 Task: Change and save the "B-frames between I and P" for "H.264/MPEG-4 Part 10/AVC encoder (x264 10-bit)" to 5.
Action: Mouse moved to (111, 14)
Screenshot: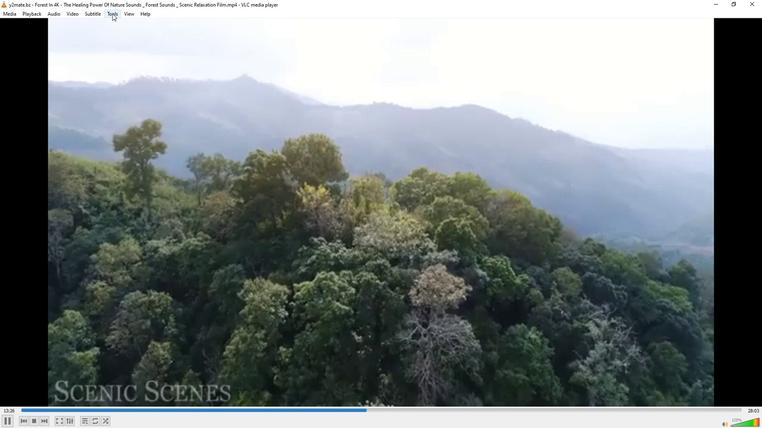 
Action: Mouse pressed left at (111, 14)
Screenshot: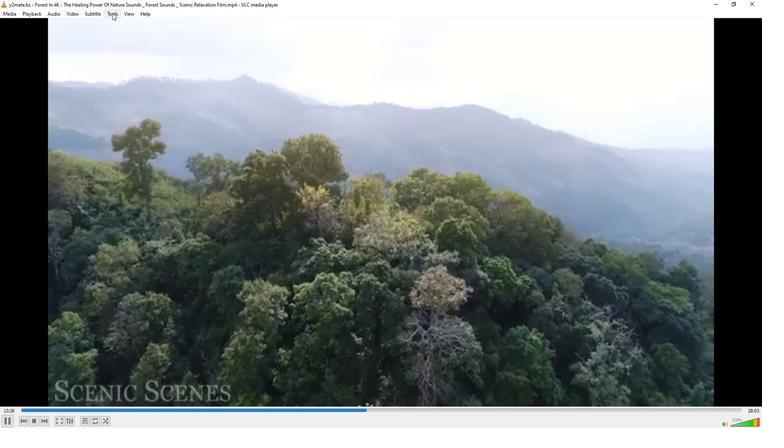 
Action: Mouse moved to (127, 108)
Screenshot: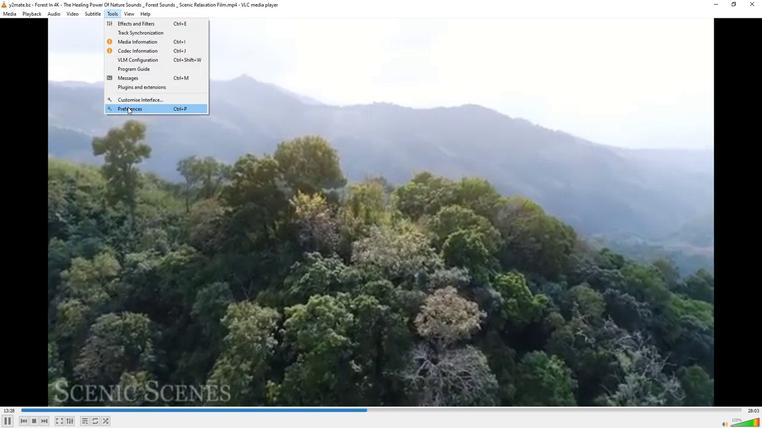 
Action: Mouse pressed left at (127, 108)
Screenshot: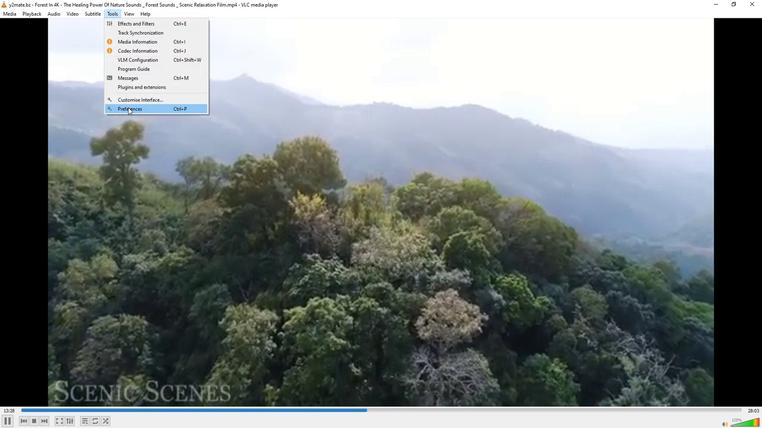 
Action: Mouse moved to (253, 349)
Screenshot: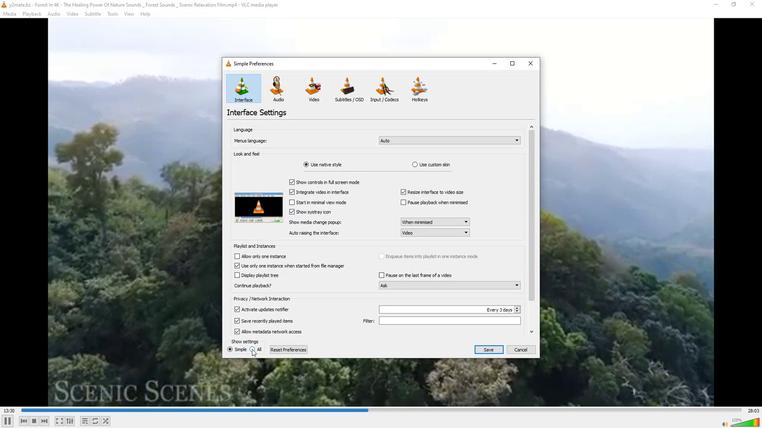 
Action: Mouse pressed left at (253, 349)
Screenshot: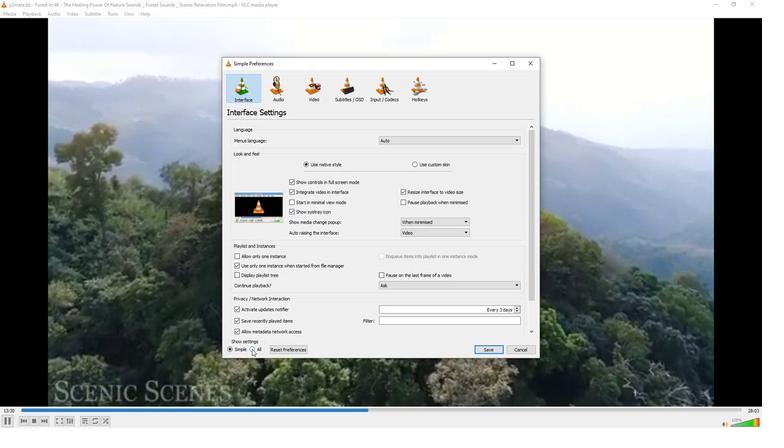 
Action: Mouse moved to (241, 269)
Screenshot: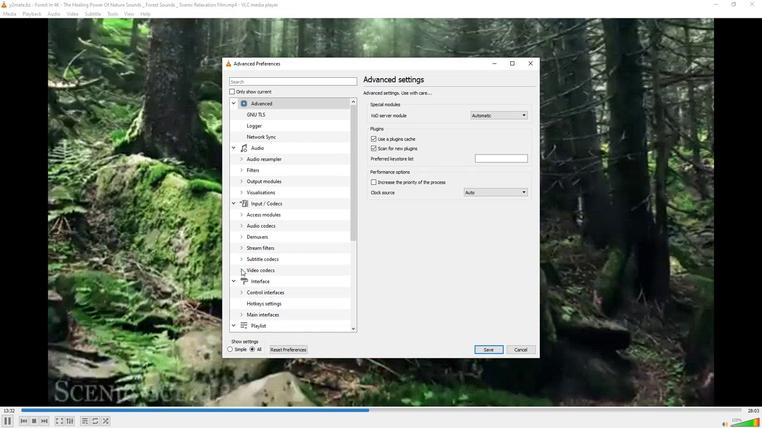 
Action: Mouse pressed left at (241, 269)
Screenshot: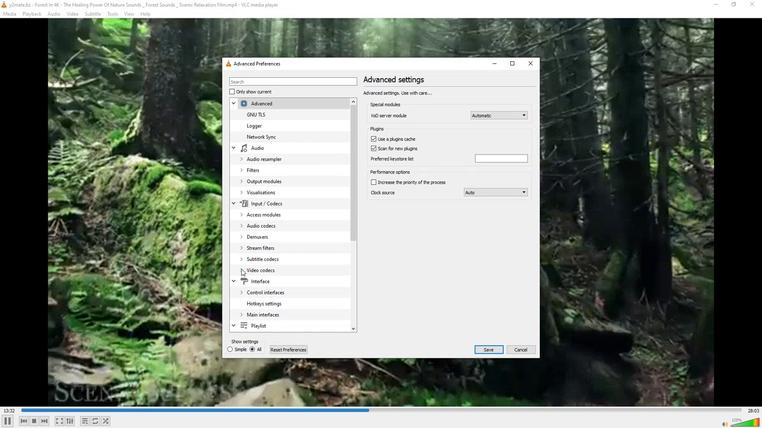 
Action: Mouse moved to (254, 282)
Screenshot: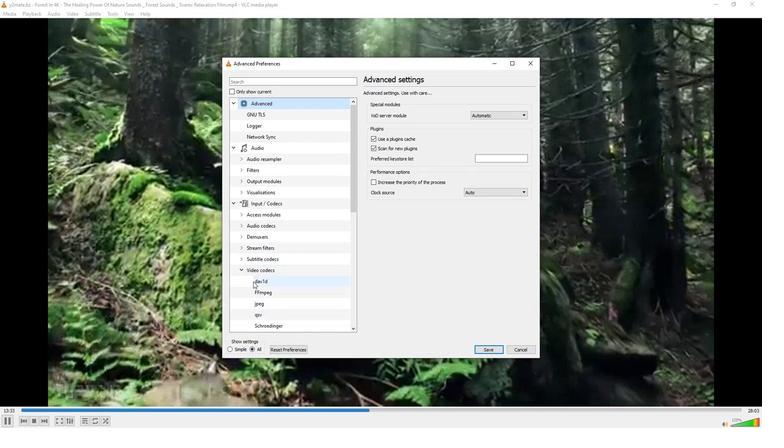 
Action: Mouse scrolled (254, 282) with delta (0, 0)
Screenshot: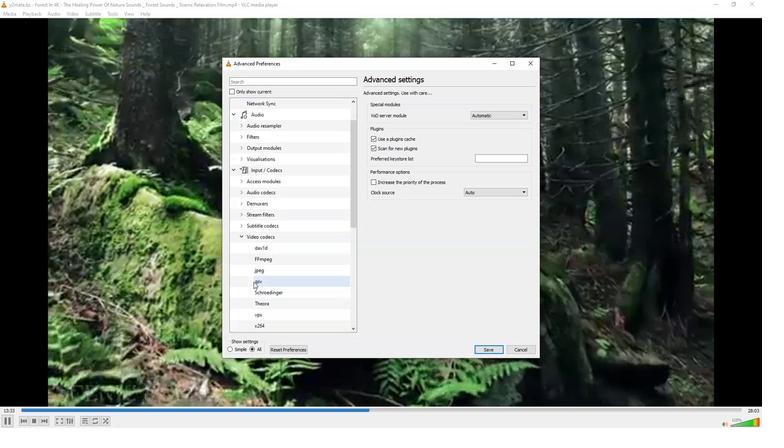 
Action: Mouse moved to (254, 283)
Screenshot: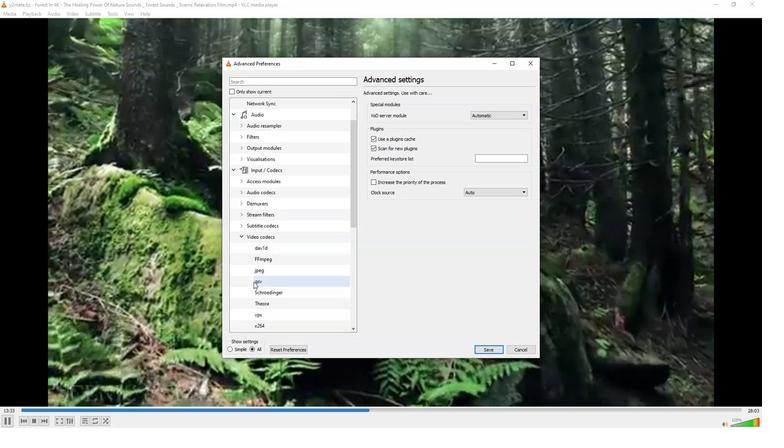 
Action: Mouse scrolled (254, 282) with delta (0, 0)
Screenshot: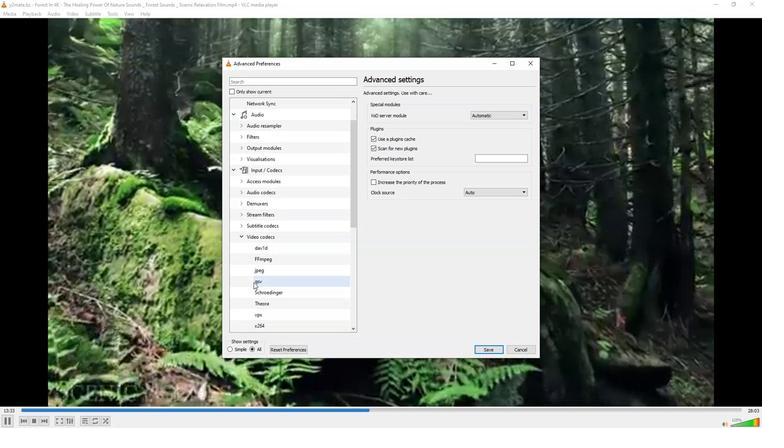 
Action: Mouse moved to (257, 303)
Screenshot: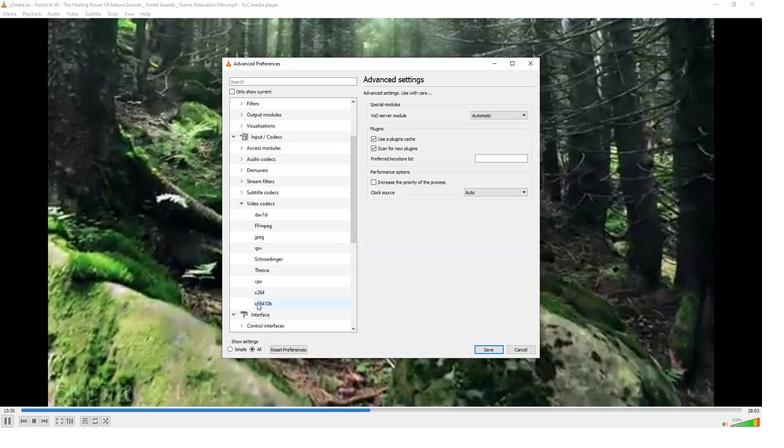 
Action: Mouse pressed left at (257, 303)
Screenshot: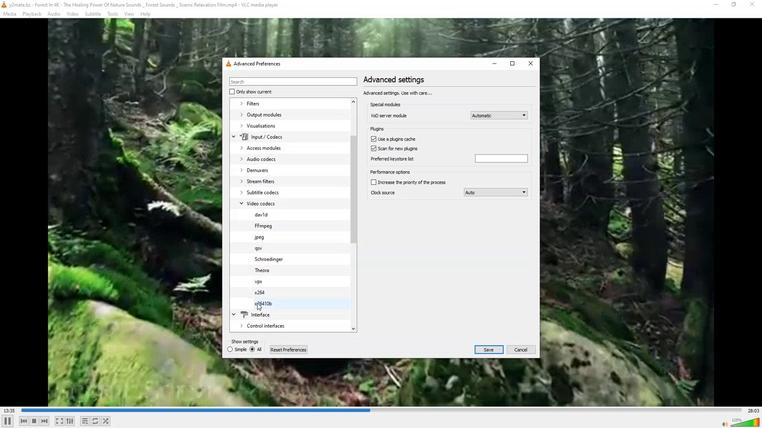 
Action: Mouse moved to (468, 331)
Screenshot: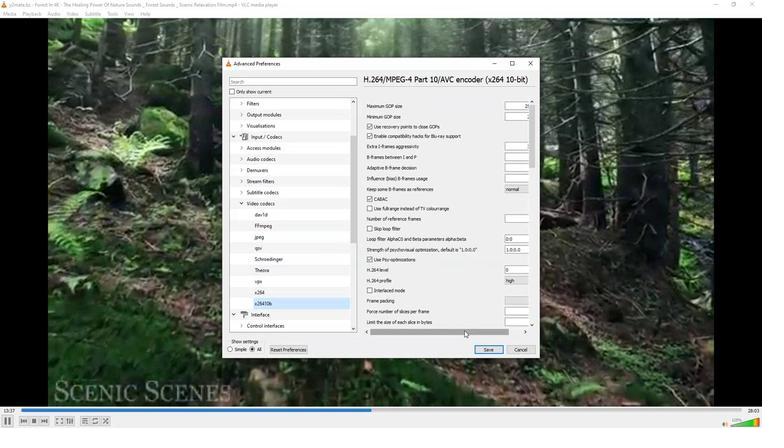 
Action: Mouse pressed left at (468, 331)
Screenshot: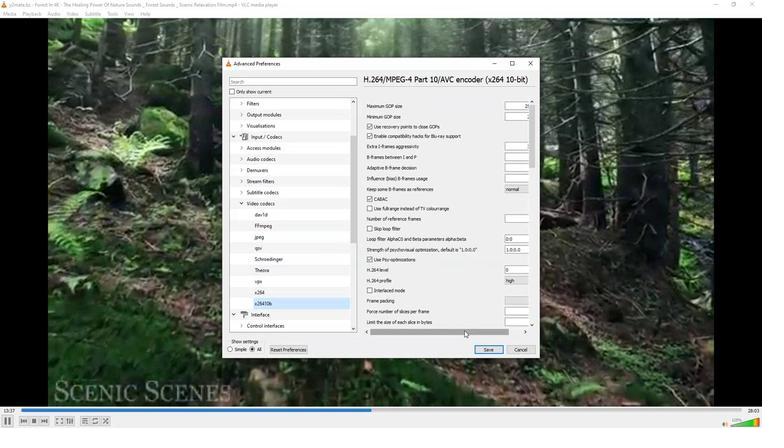
Action: Mouse moved to (526, 158)
Screenshot: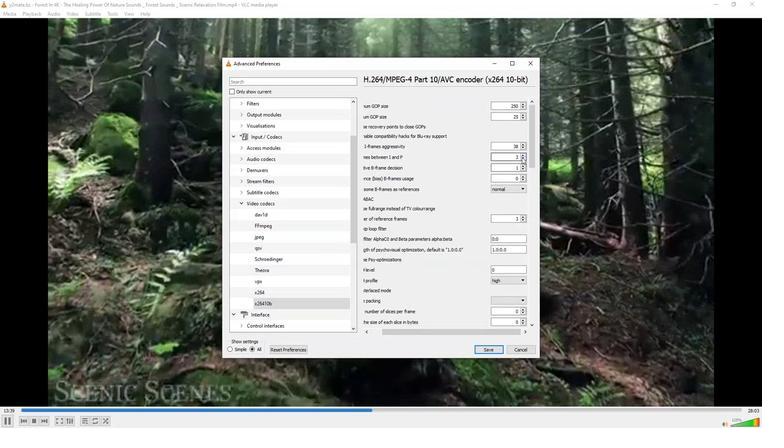 
Action: Mouse pressed left at (526, 158)
Screenshot: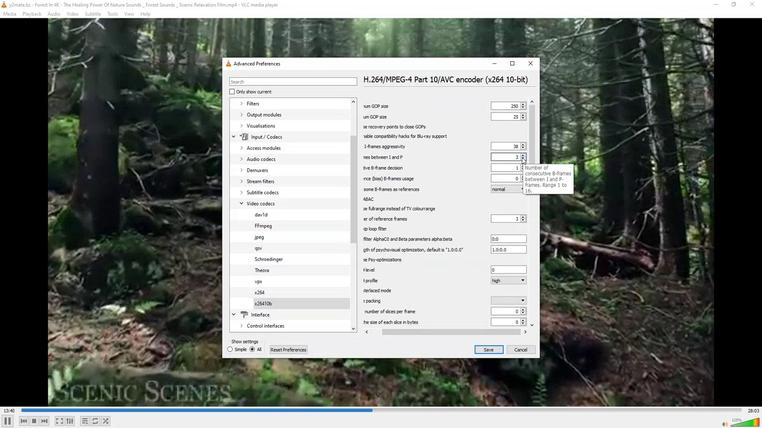 
Action: Mouse moved to (527, 160)
Screenshot: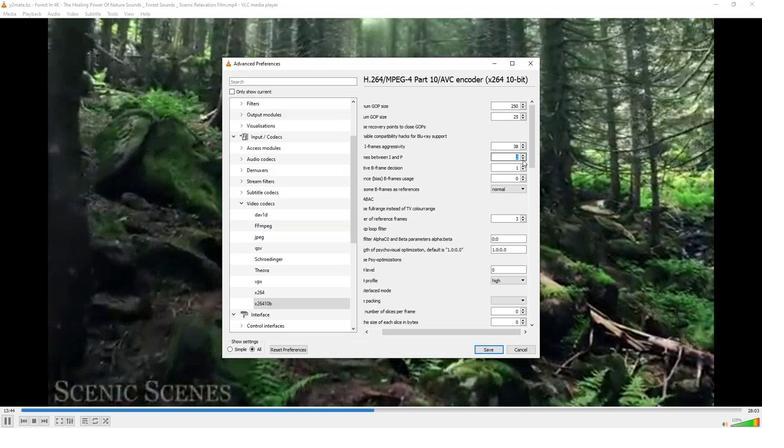 
Action: Mouse pressed left at (527, 160)
Screenshot: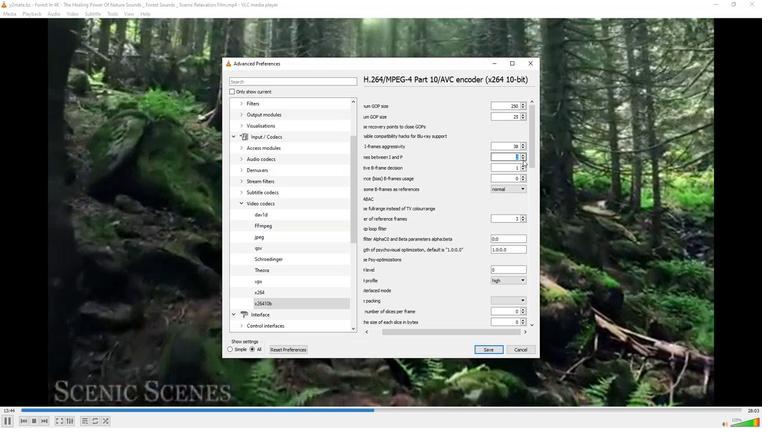 
Action: Mouse moved to (492, 352)
Screenshot: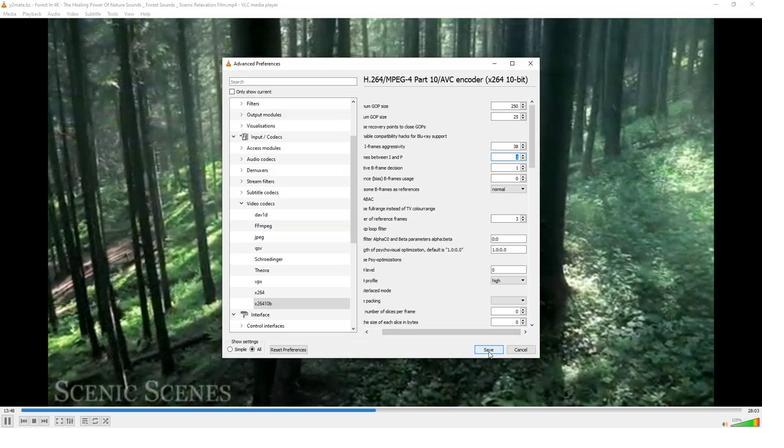 
Action: Mouse pressed left at (492, 352)
Screenshot: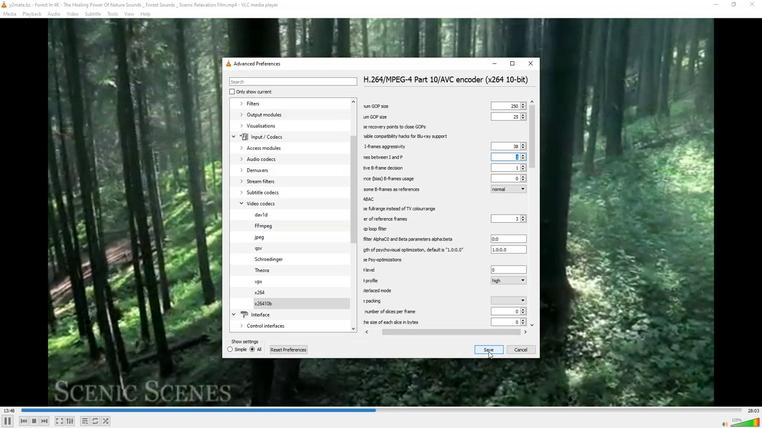 
Action: Mouse moved to (490, 352)
Screenshot: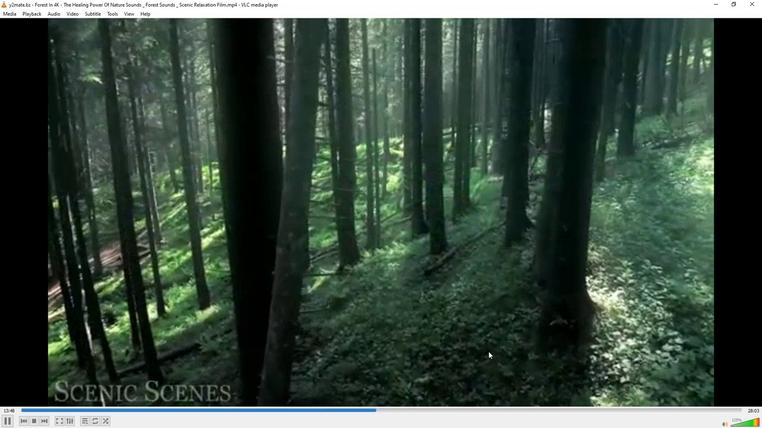 
